 Task: Use Chaise Lounge Medium Effect in this video Movie B.mp4
Action: Mouse pressed left at (349, 41)
Screenshot: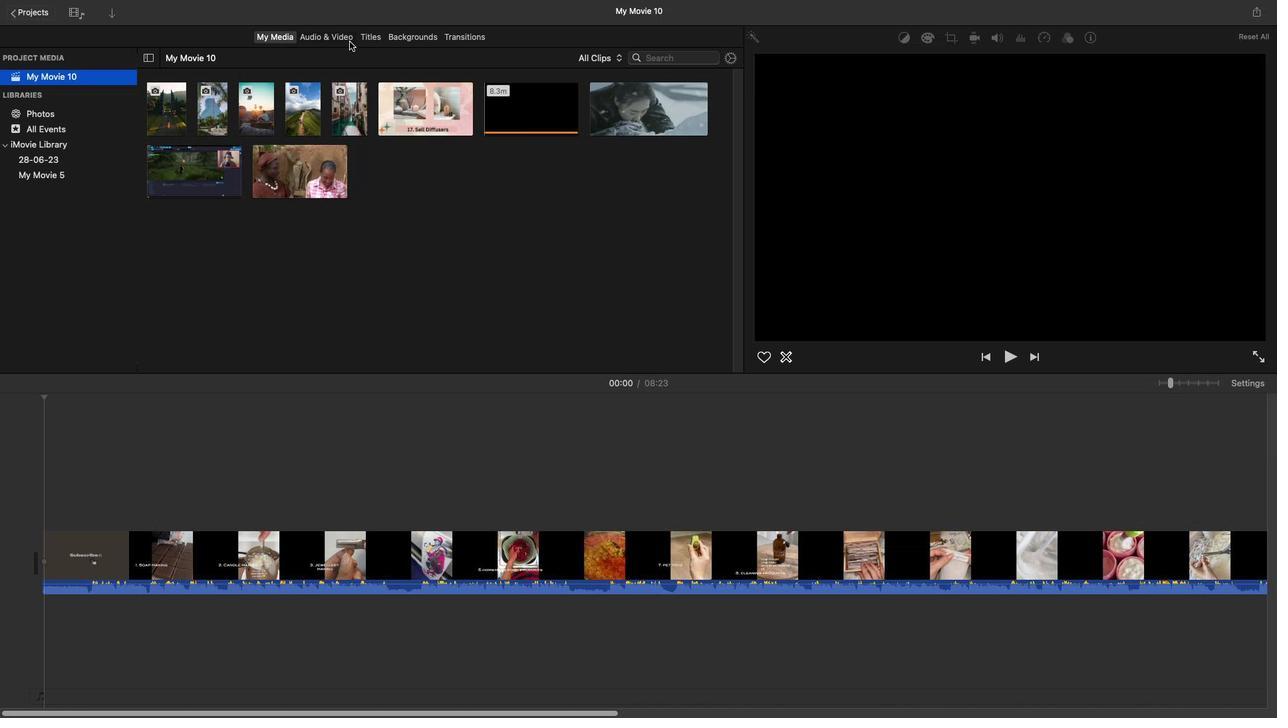 
Action: Mouse moved to (221, 309)
Screenshot: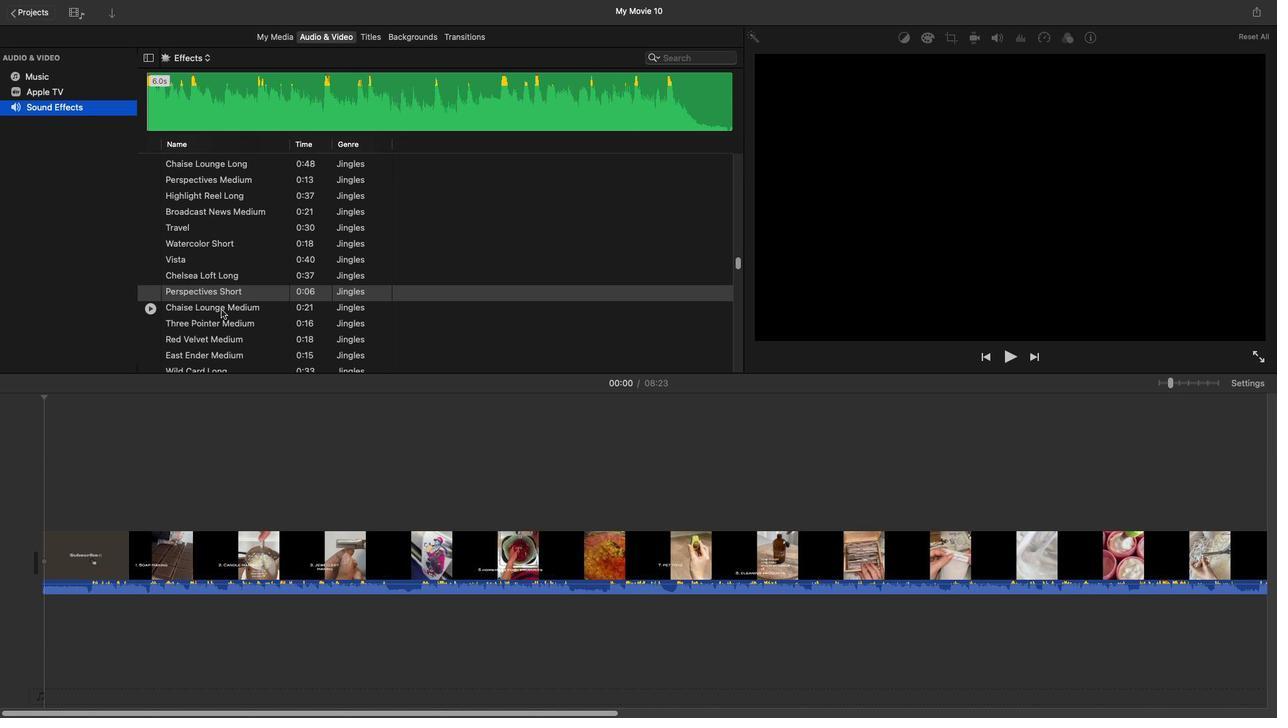 
Action: Mouse pressed left at (221, 309)
Screenshot: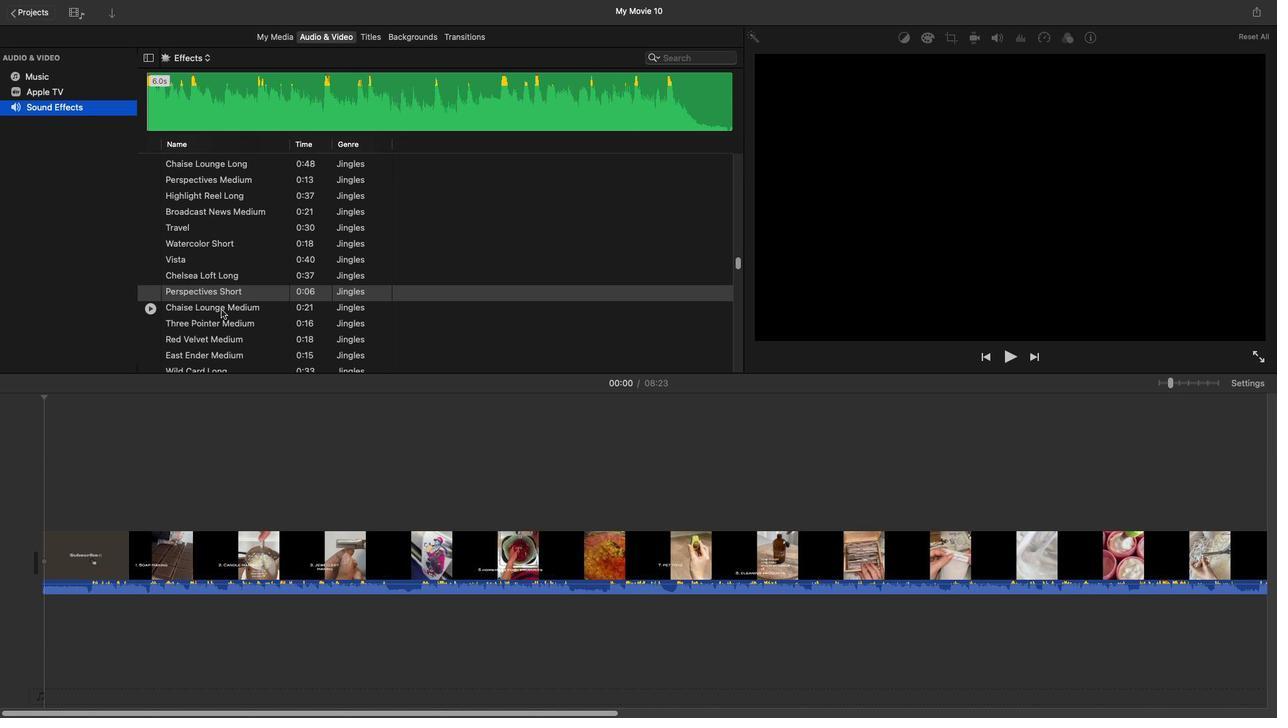 
Action: Mouse pressed left at (221, 309)
Screenshot: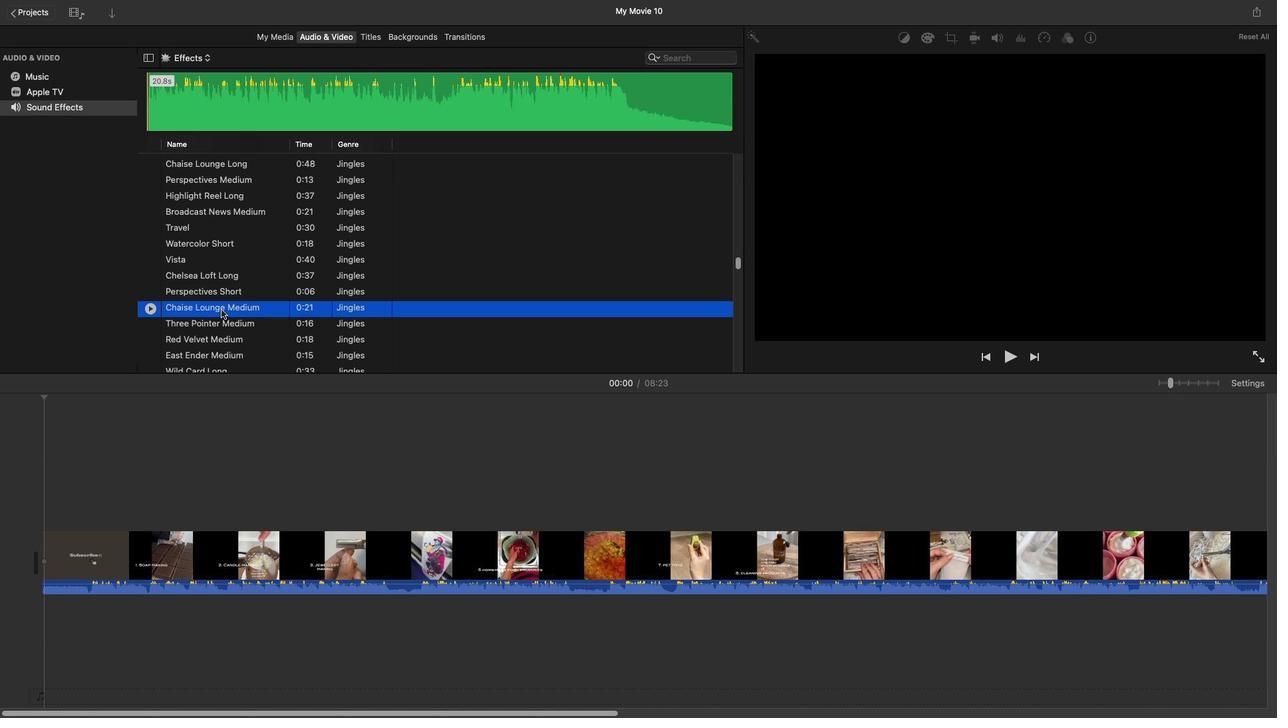 
Action: Mouse moved to (66, 627)
Screenshot: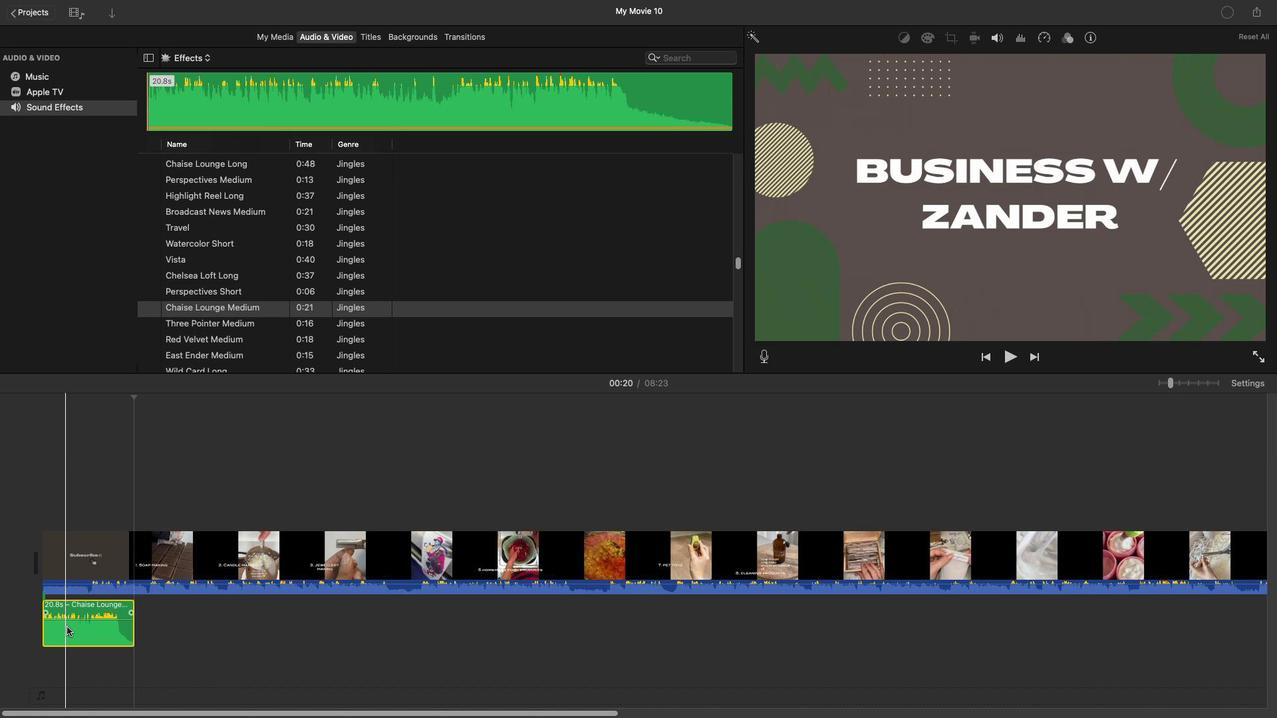 
